 Task: Select reload in the auto-resume.
Action: Mouse moved to (15, 579)
Screenshot: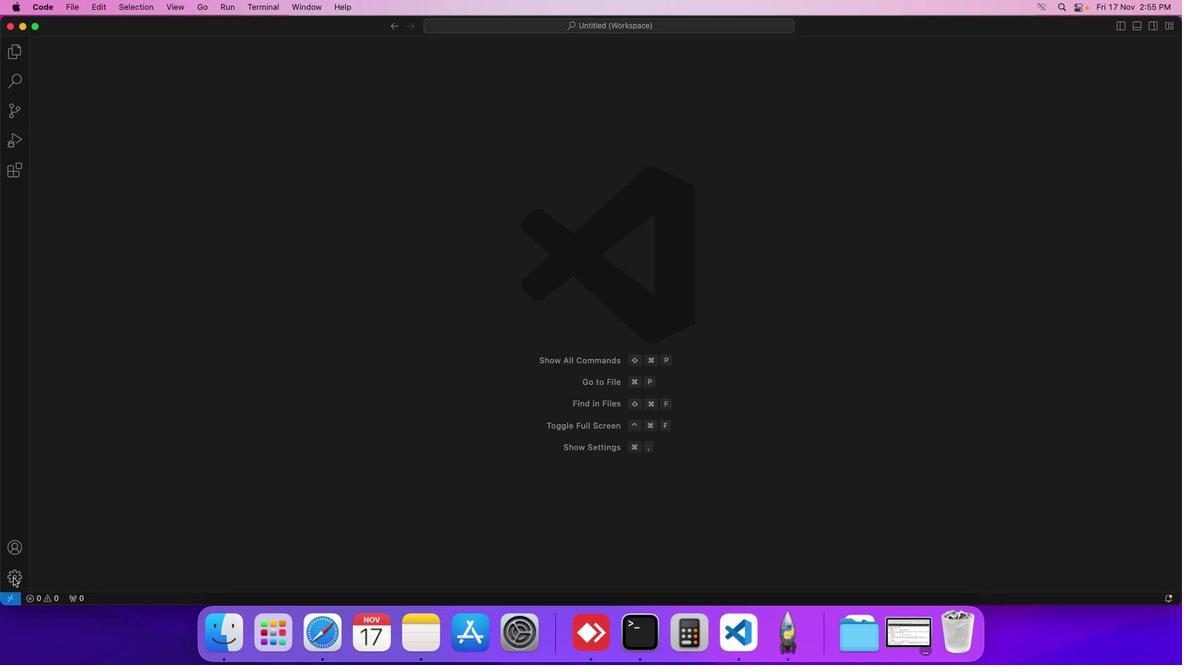
Action: Mouse pressed left at (15, 579)
Screenshot: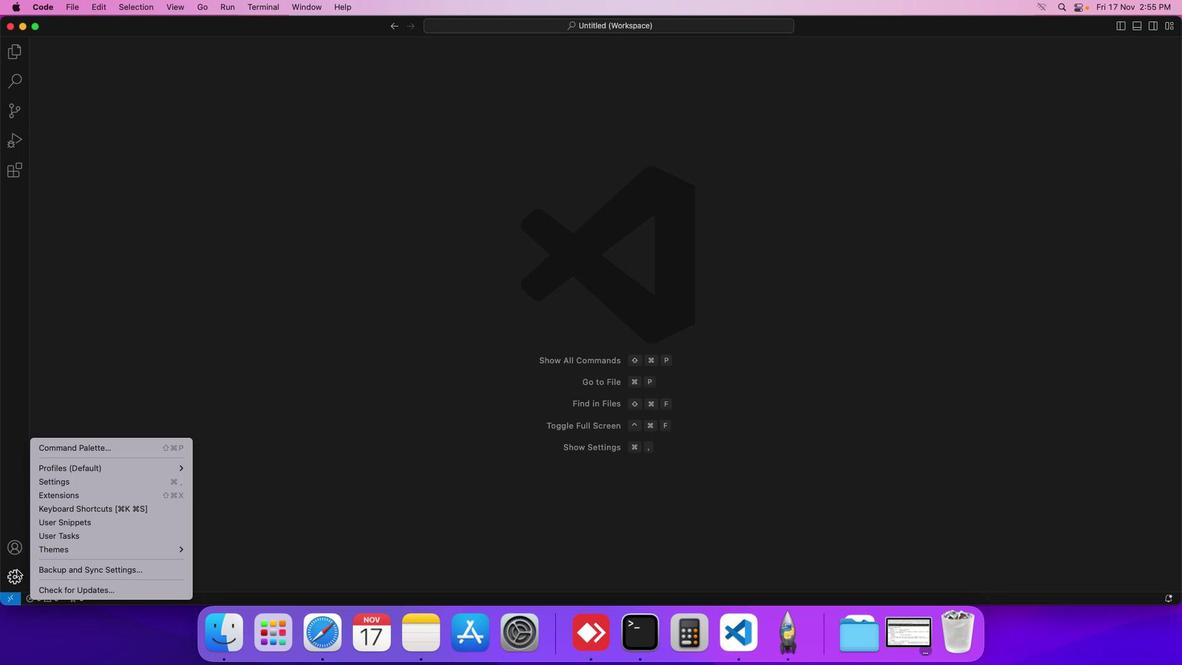 
Action: Mouse moved to (57, 486)
Screenshot: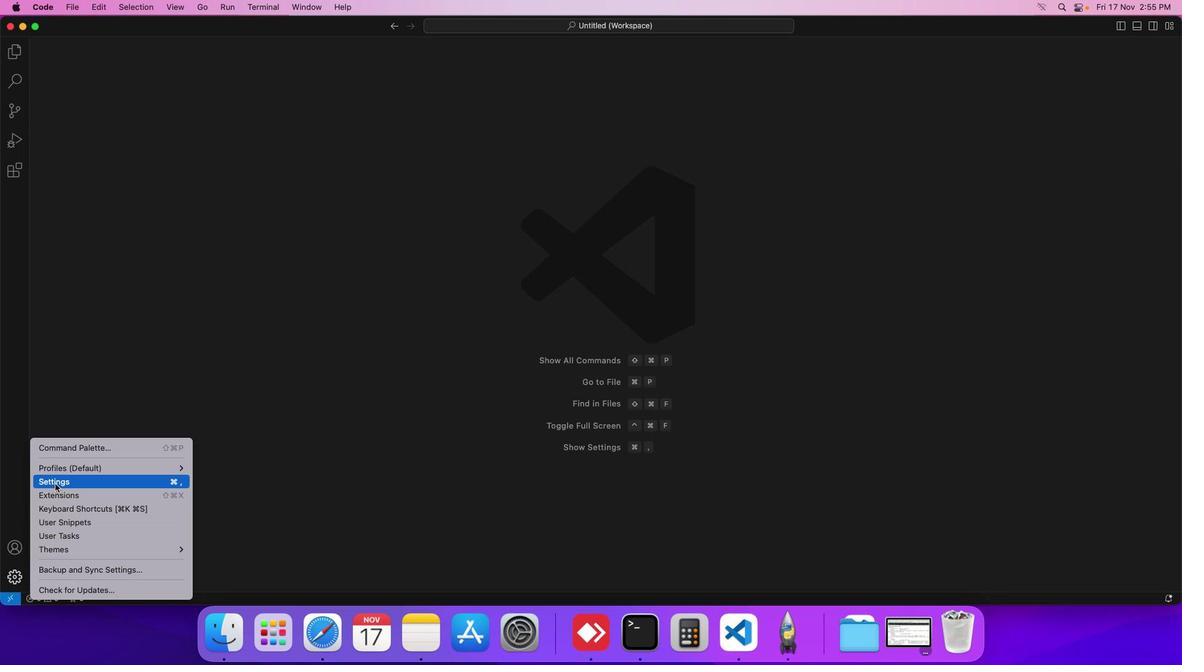 
Action: Mouse pressed left at (57, 486)
Screenshot: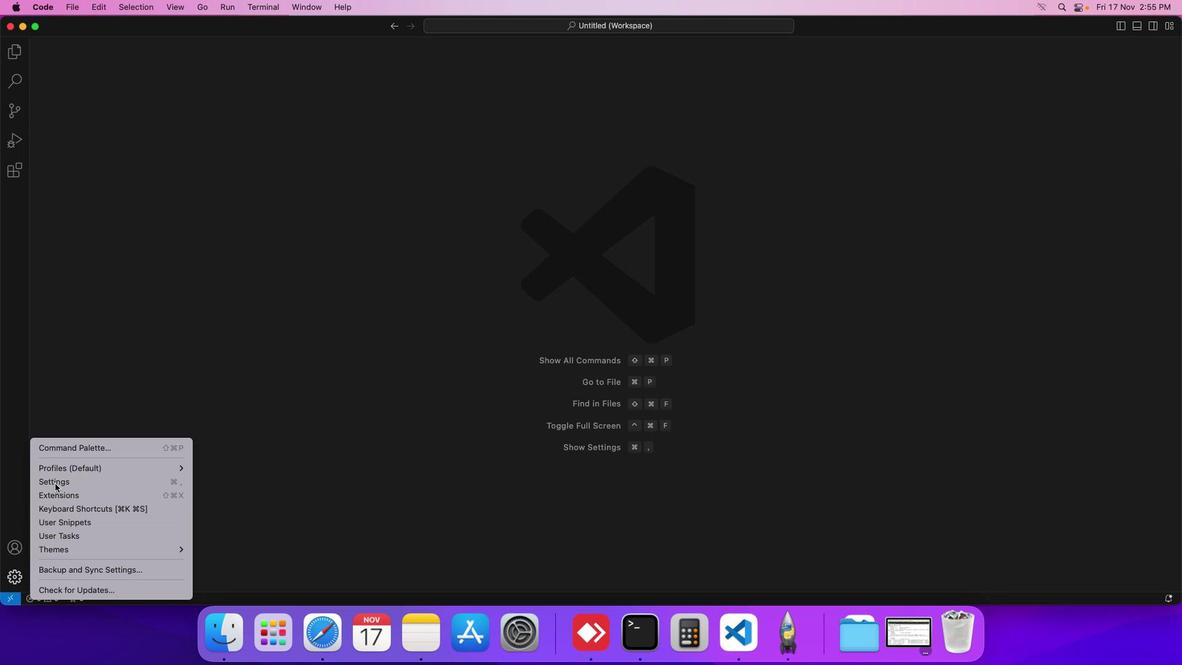 
Action: Mouse moved to (310, 105)
Screenshot: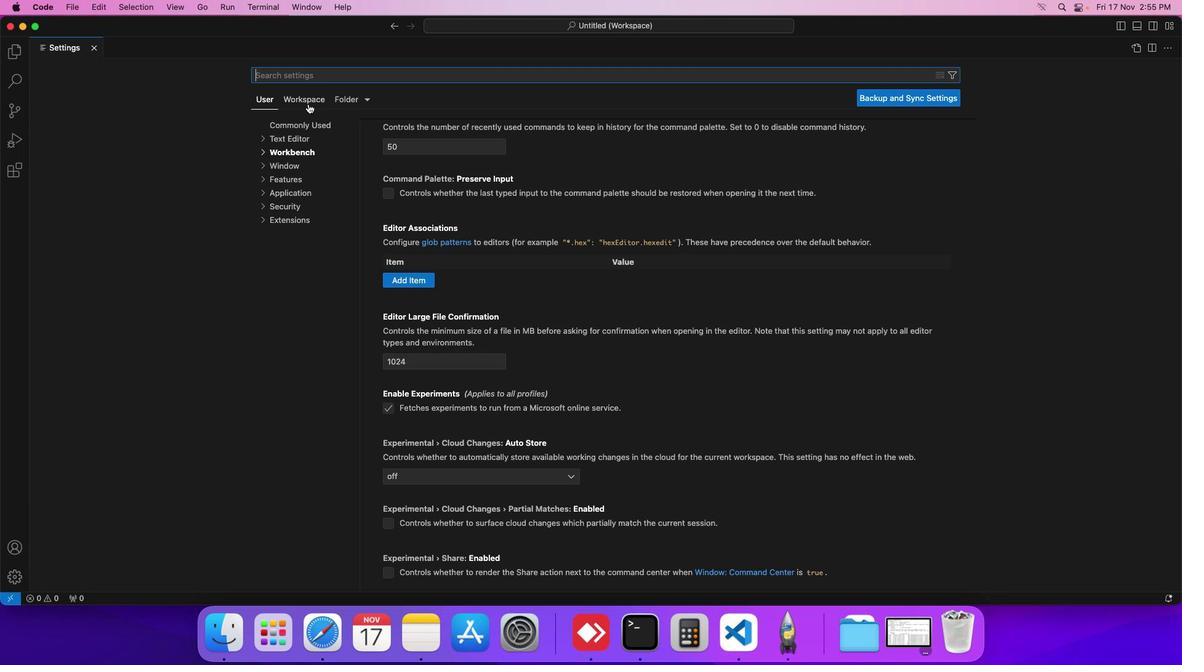
Action: Mouse pressed left at (310, 105)
Screenshot: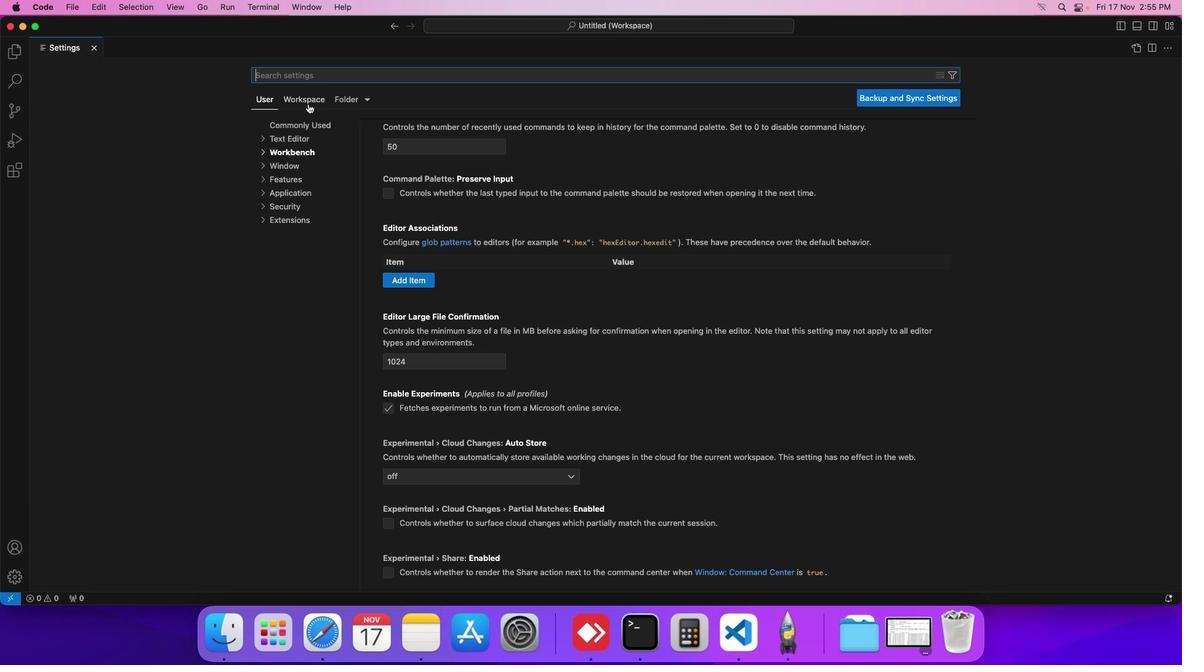 
Action: Mouse moved to (297, 140)
Screenshot: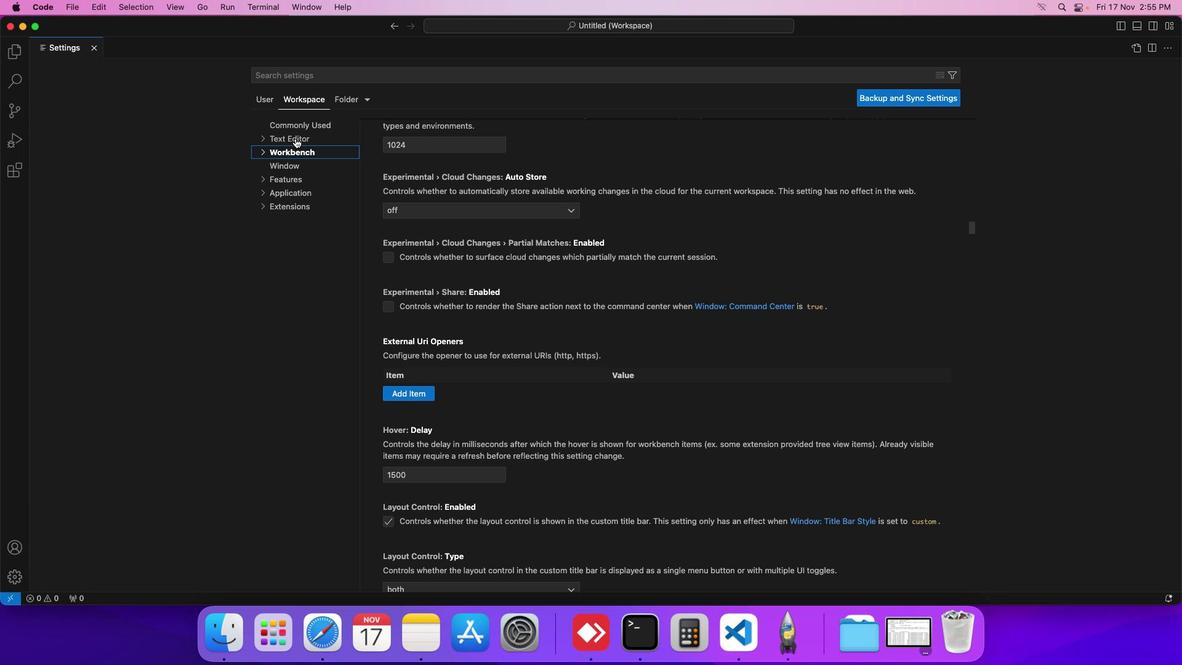 
Action: Mouse pressed left at (297, 140)
Screenshot: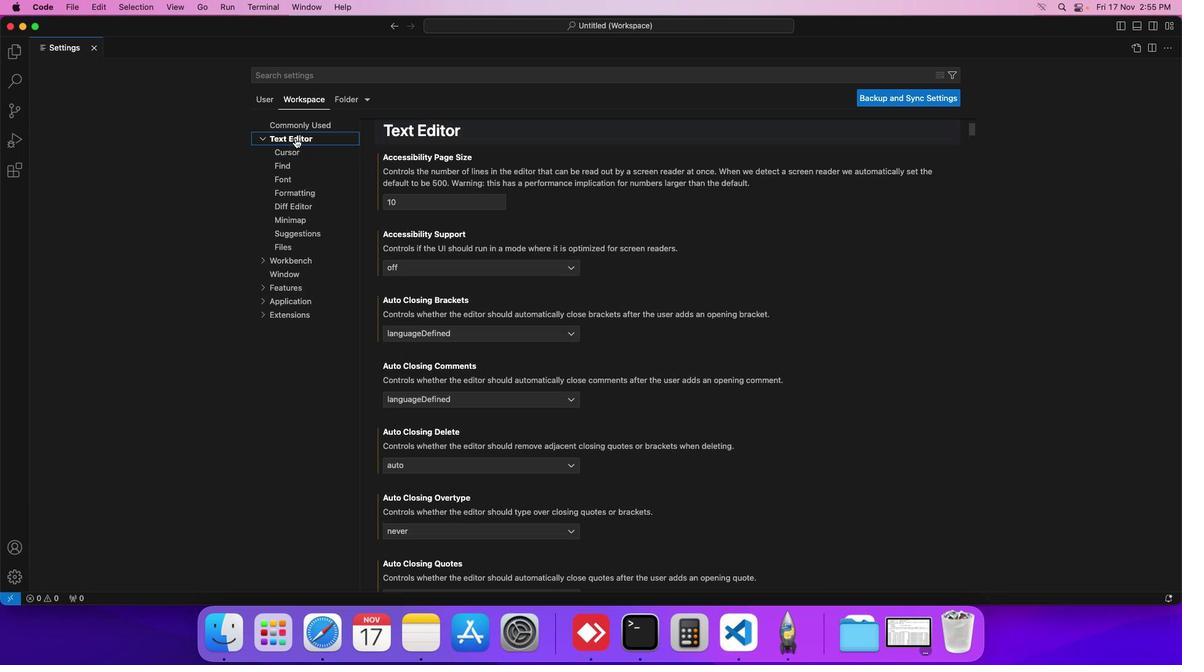 
Action: Mouse moved to (289, 261)
Screenshot: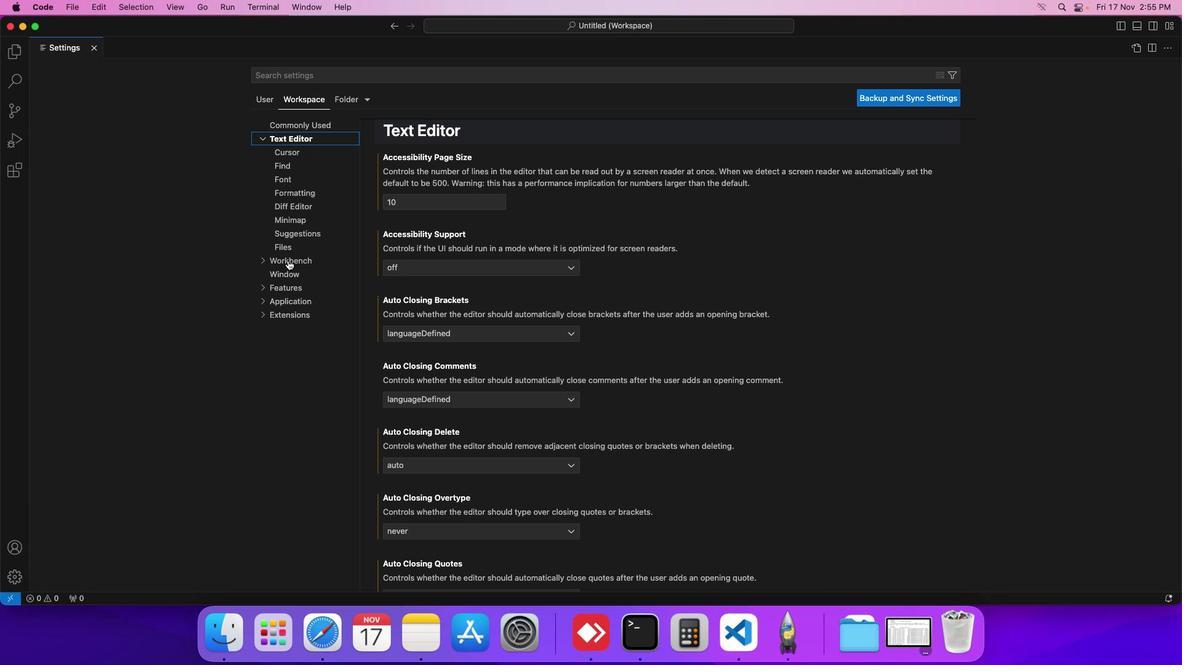 
Action: Mouse pressed left at (289, 261)
Screenshot: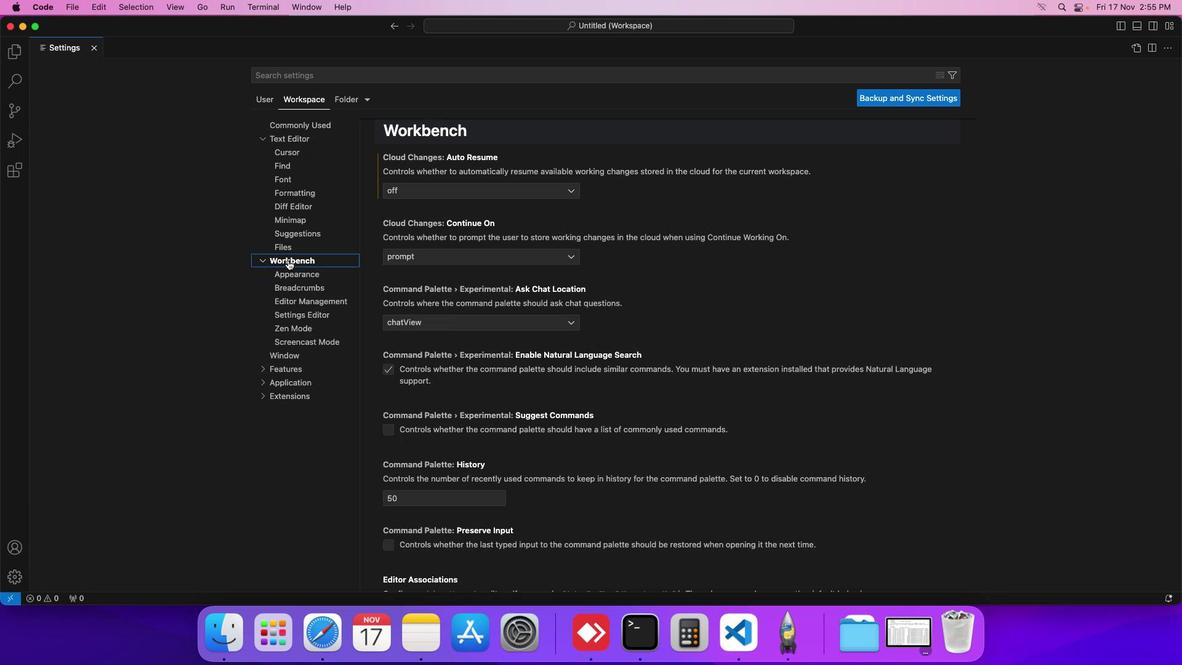
Action: Mouse moved to (396, 190)
Screenshot: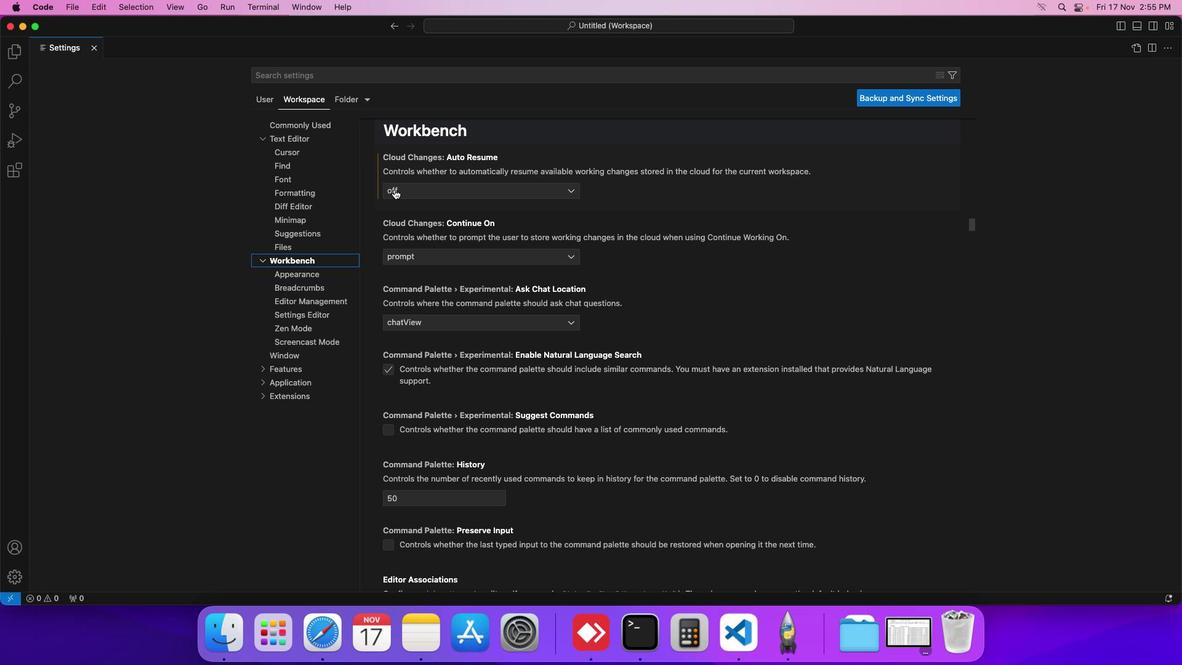 
Action: Mouse pressed left at (396, 190)
Screenshot: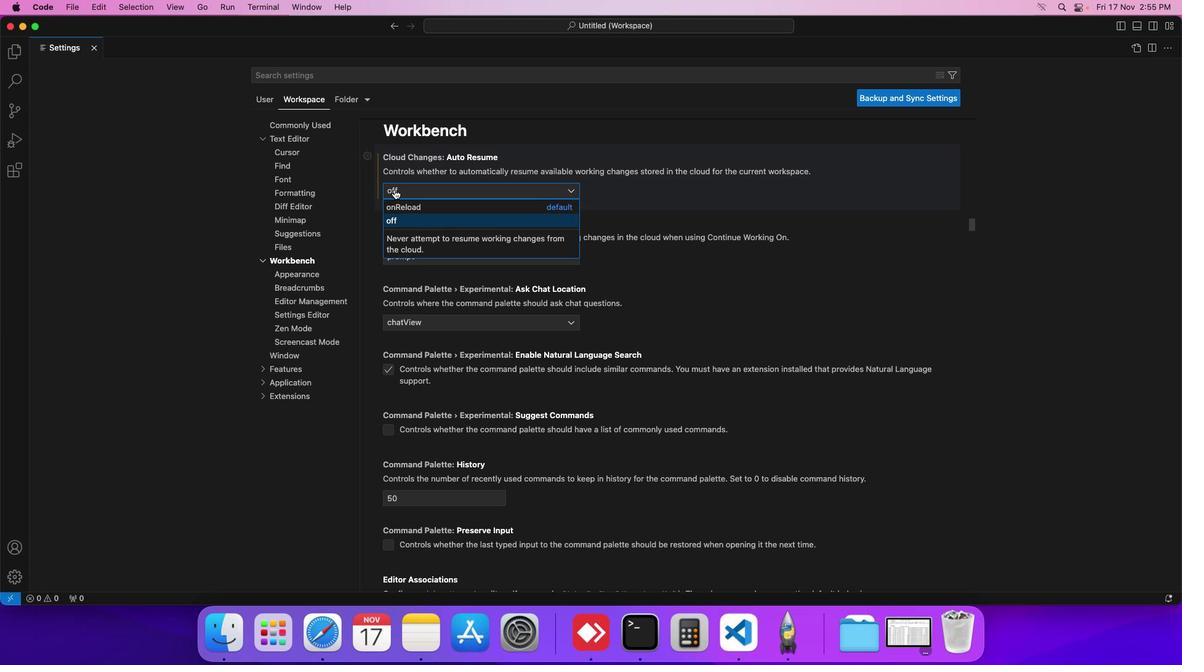 
Action: Mouse moved to (401, 206)
Screenshot: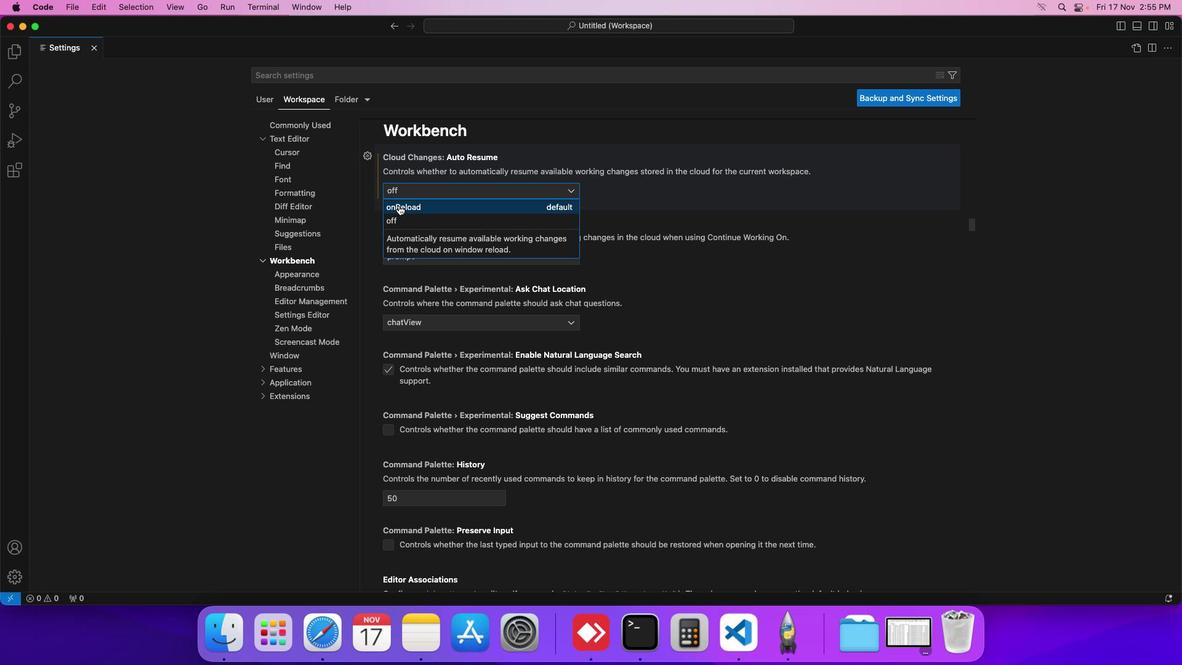 
Action: Mouse pressed left at (401, 206)
Screenshot: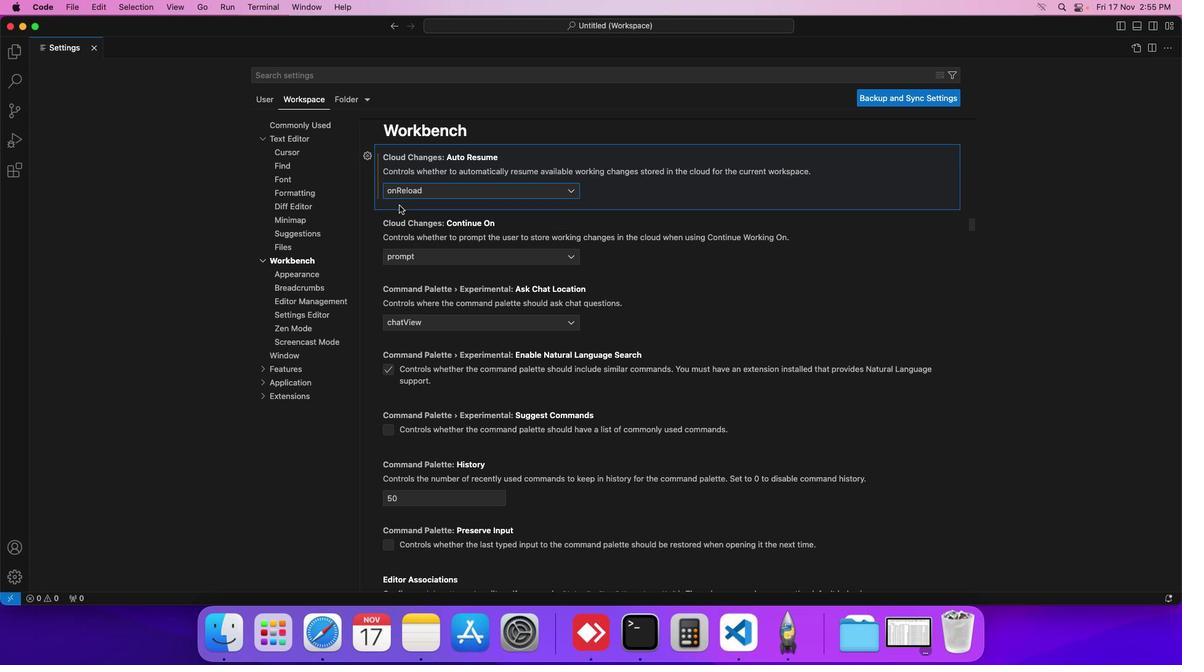 
Action: Mouse moved to (417, 201)
Screenshot: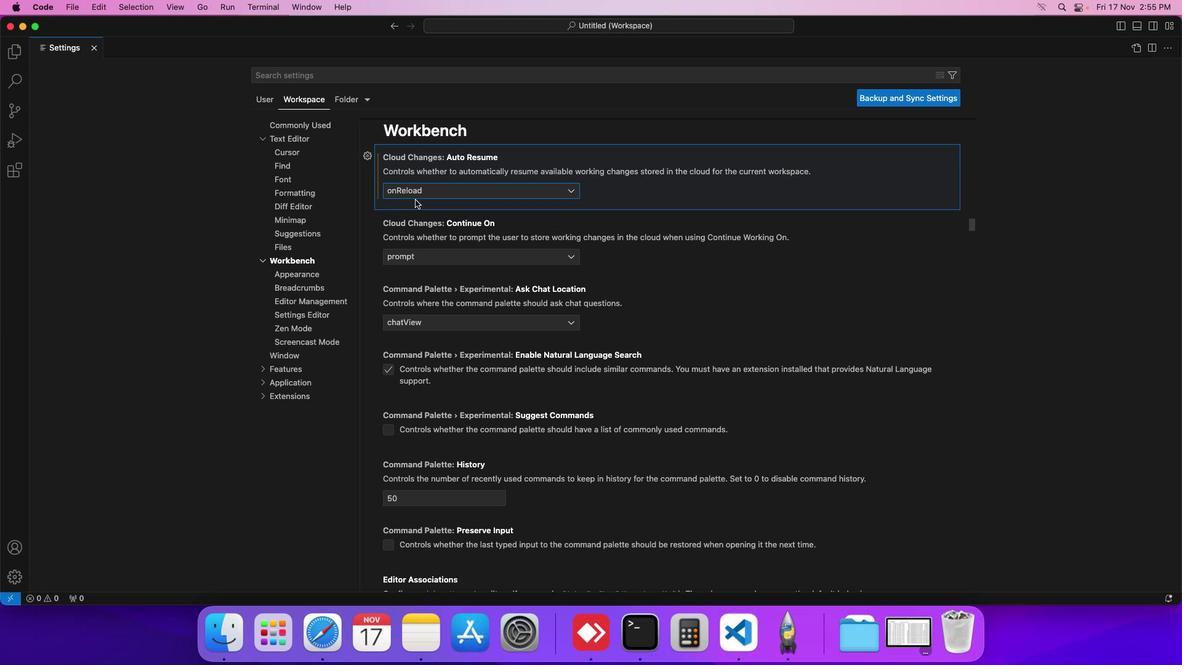 
